 Task: Change your country to "New Zealand".
Action: Mouse moved to (51, 75)
Screenshot: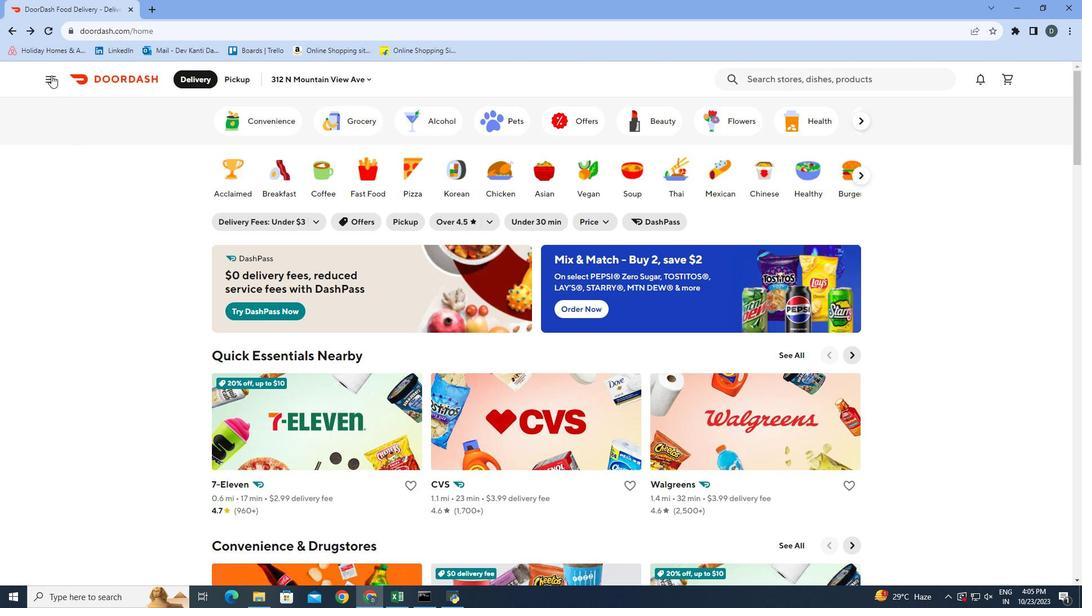 
Action: Mouse pressed left at (51, 75)
Screenshot: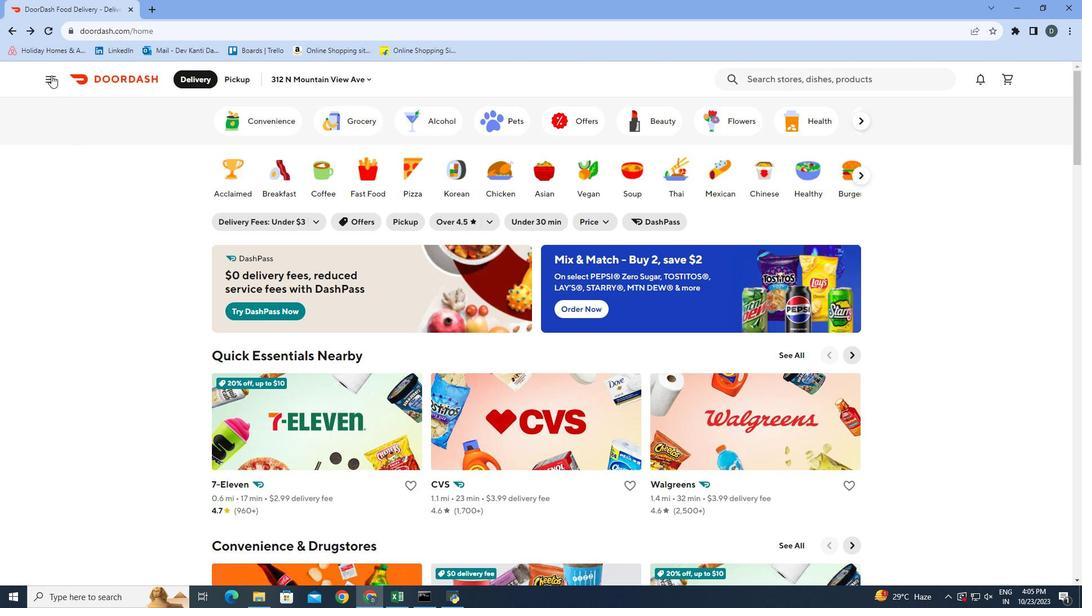 
Action: Mouse moved to (73, 286)
Screenshot: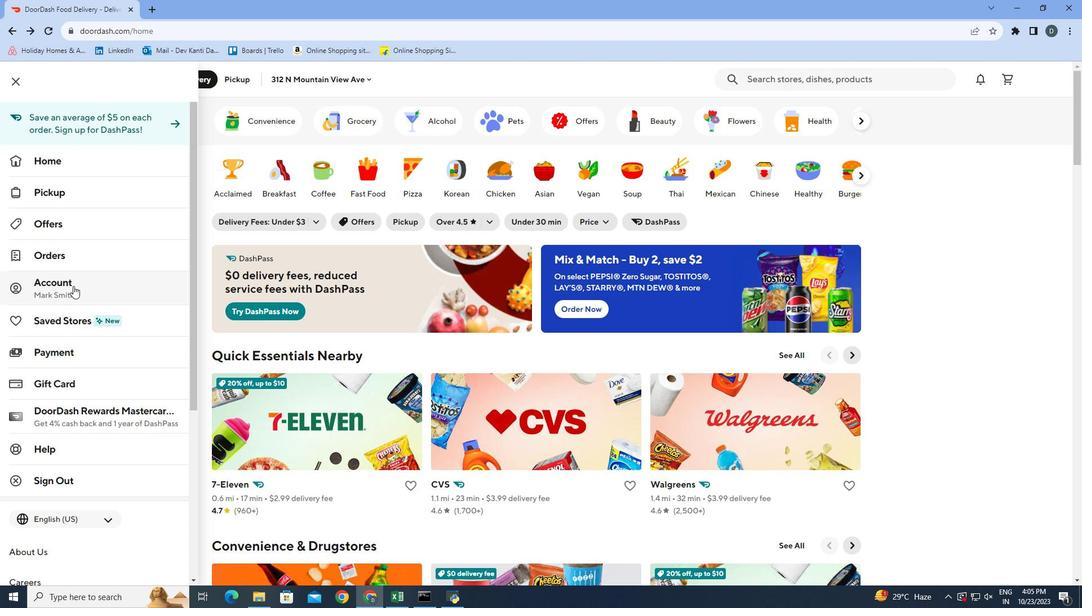 
Action: Mouse pressed left at (73, 286)
Screenshot: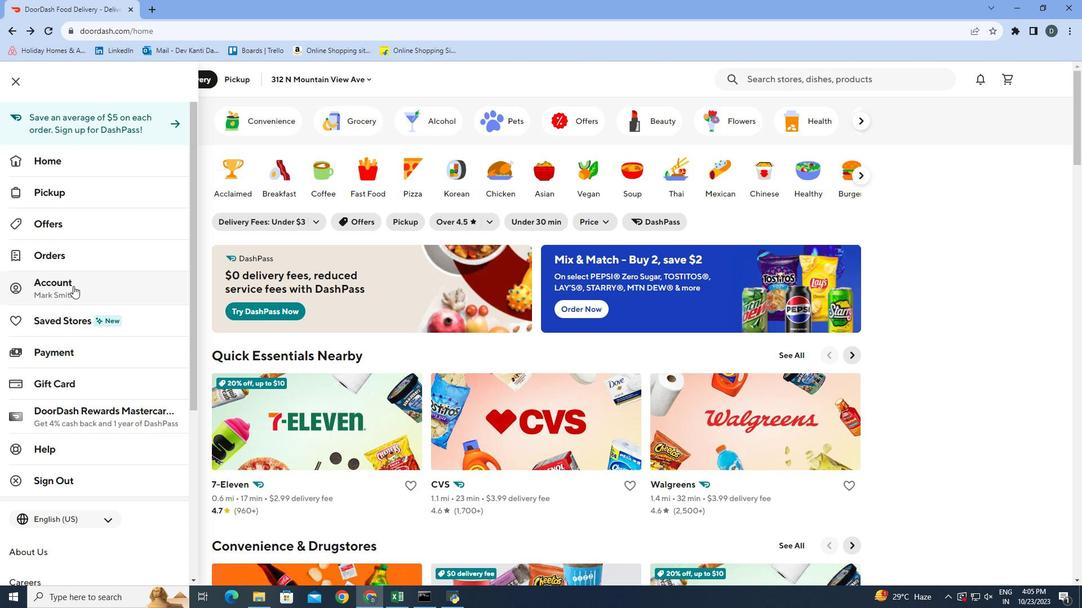
Action: Mouse moved to (156, 292)
Screenshot: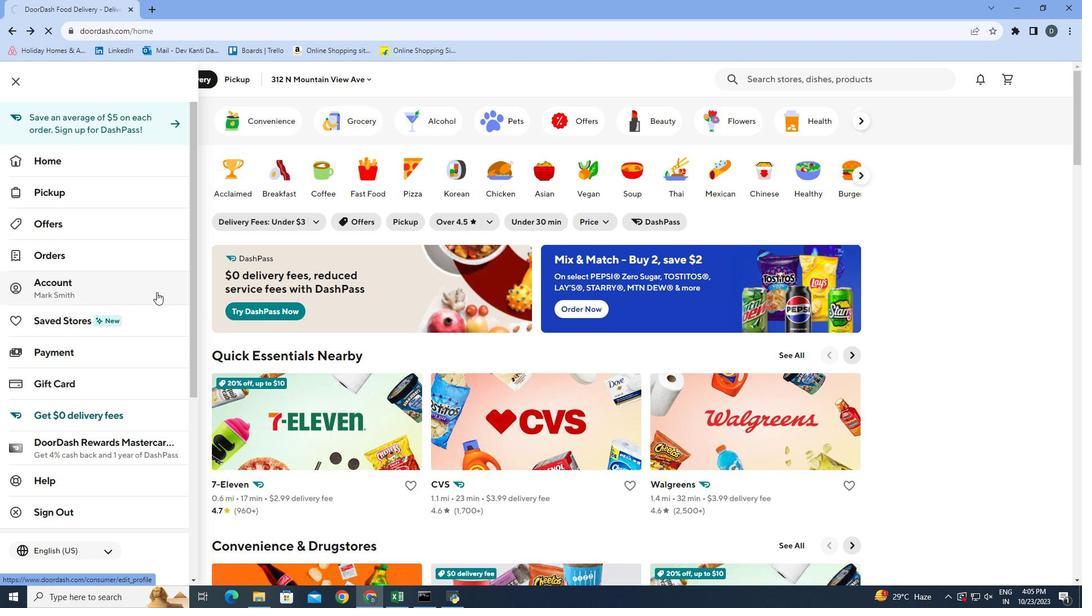 
Action: Mouse pressed left at (156, 292)
Screenshot: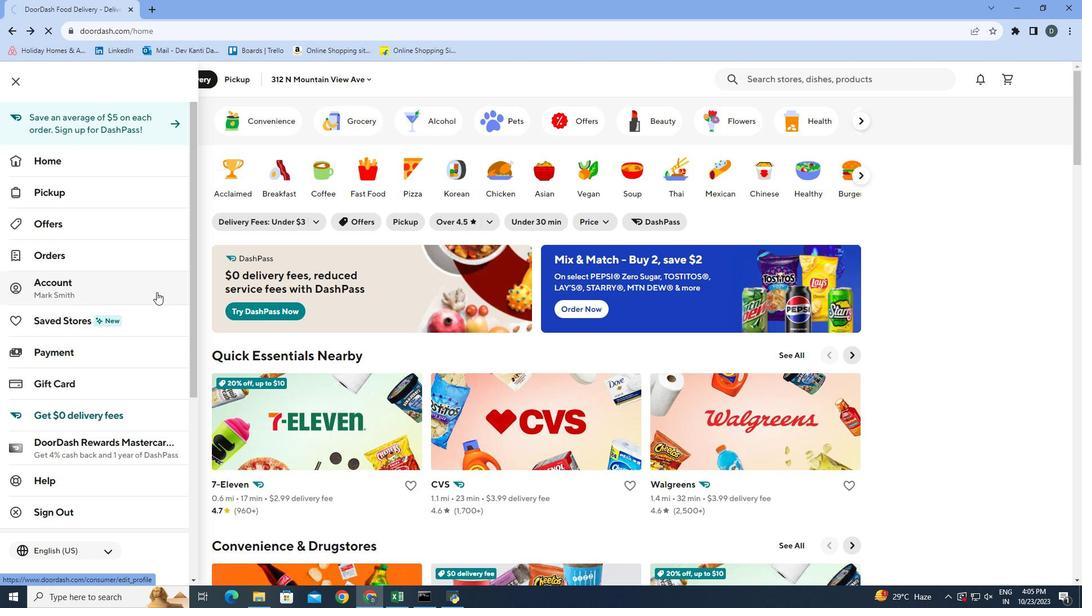 
Action: Mouse moved to (516, 328)
Screenshot: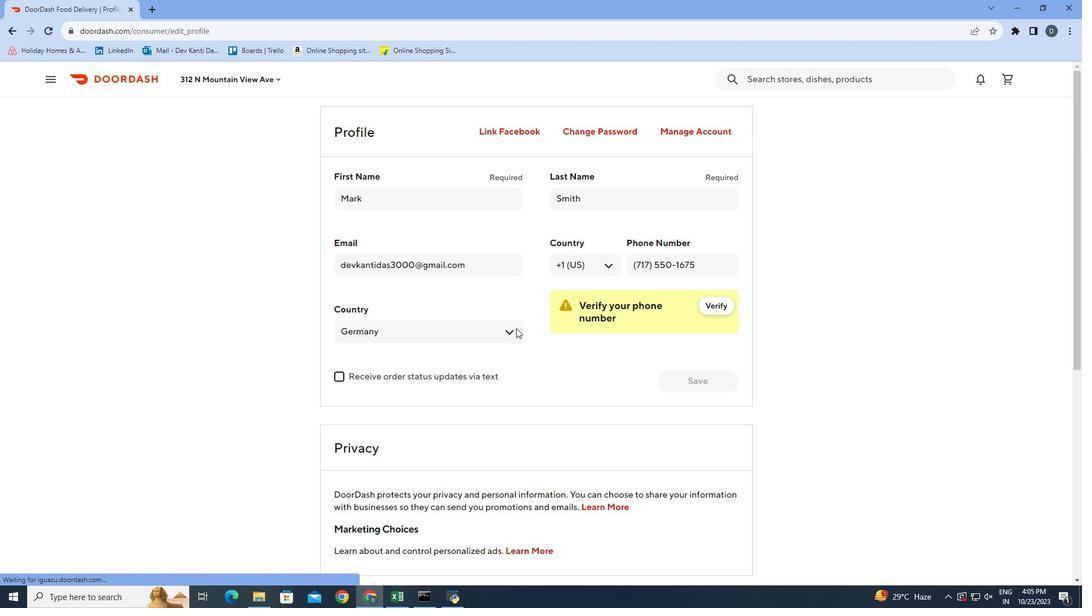 
Action: Mouse pressed left at (516, 328)
Screenshot: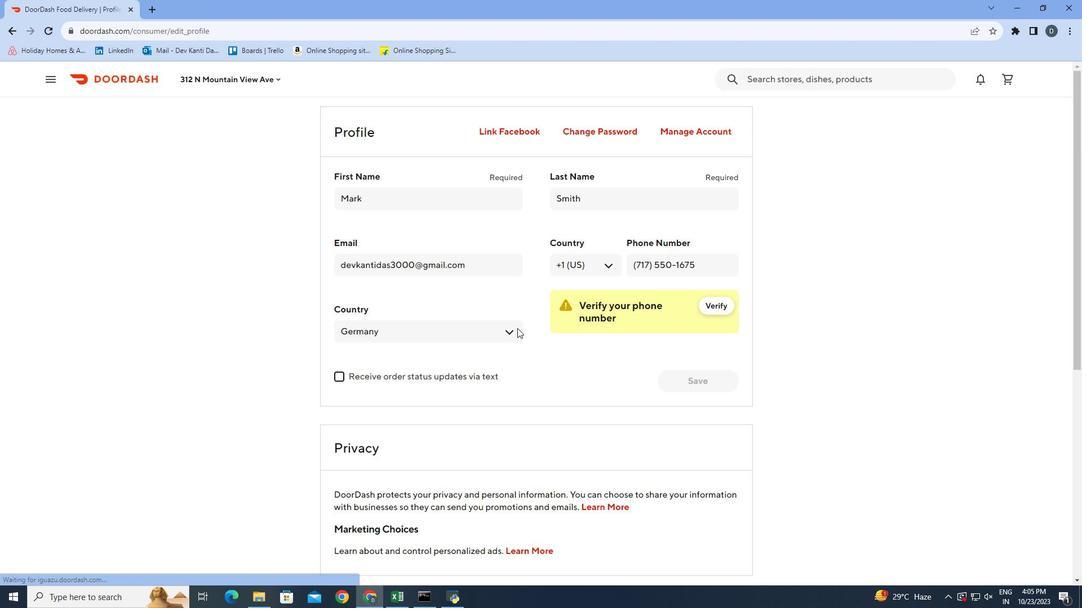 
Action: Mouse moved to (507, 329)
Screenshot: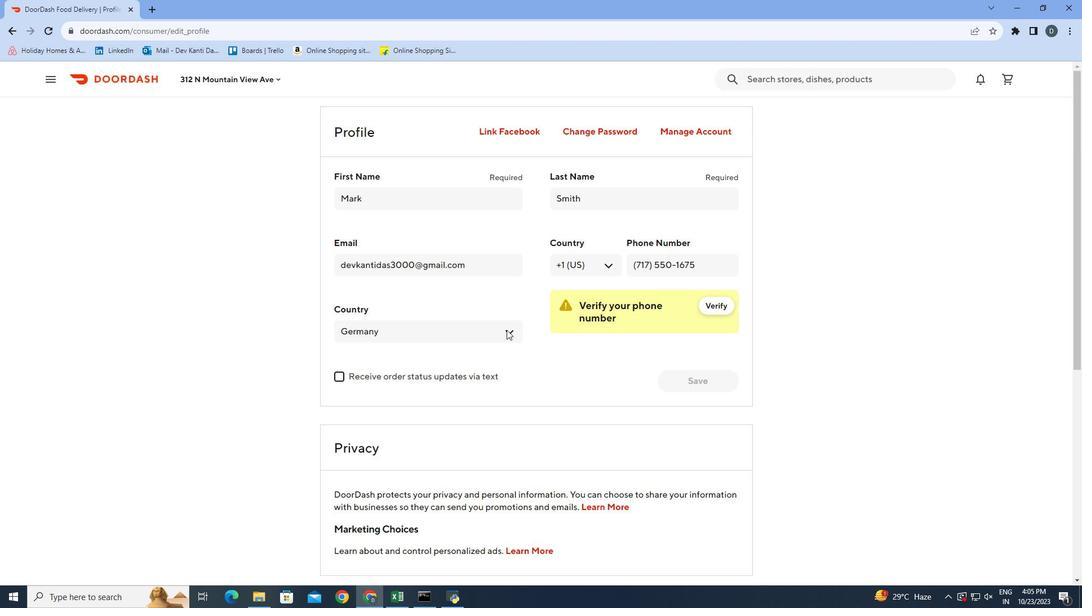 
Action: Mouse pressed left at (507, 329)
Screenshot: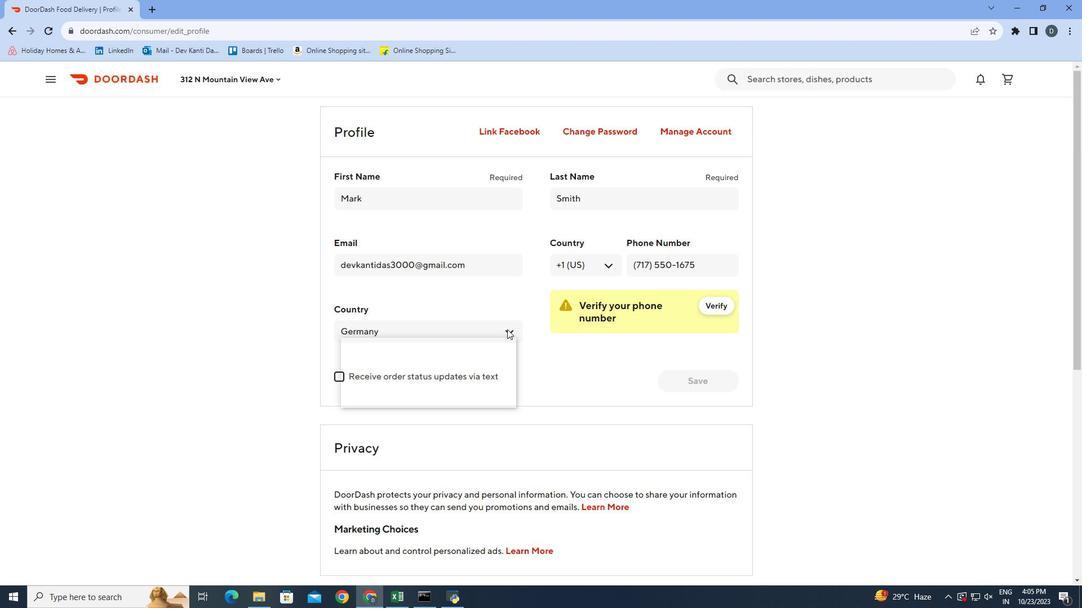 
Action: Mouse moved to (452, 397)
Screenshot: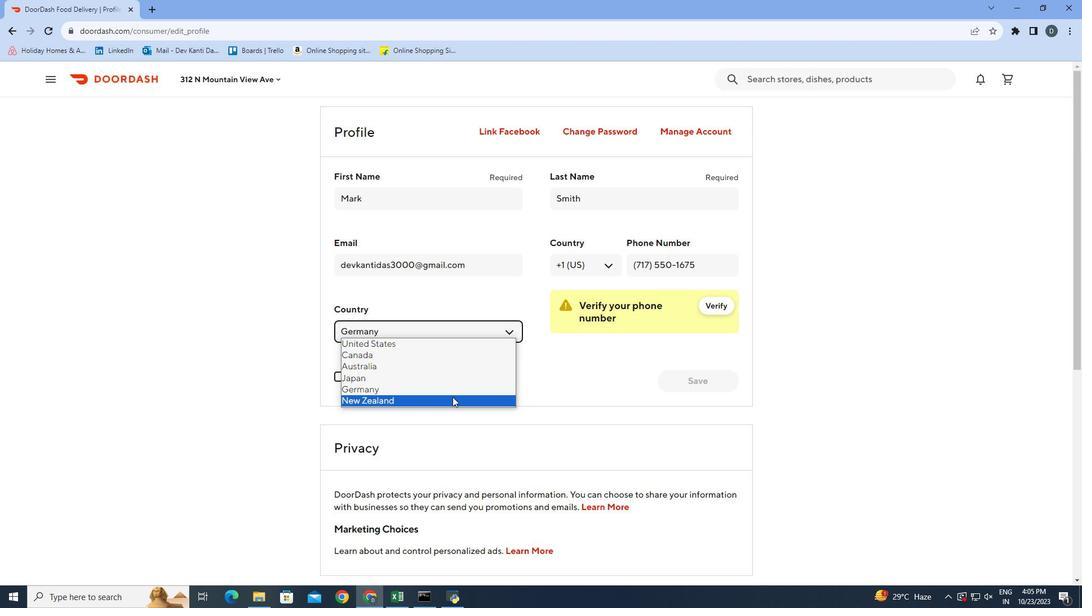 
Action: Mouse pressed left at (452, 397)
Screenshot: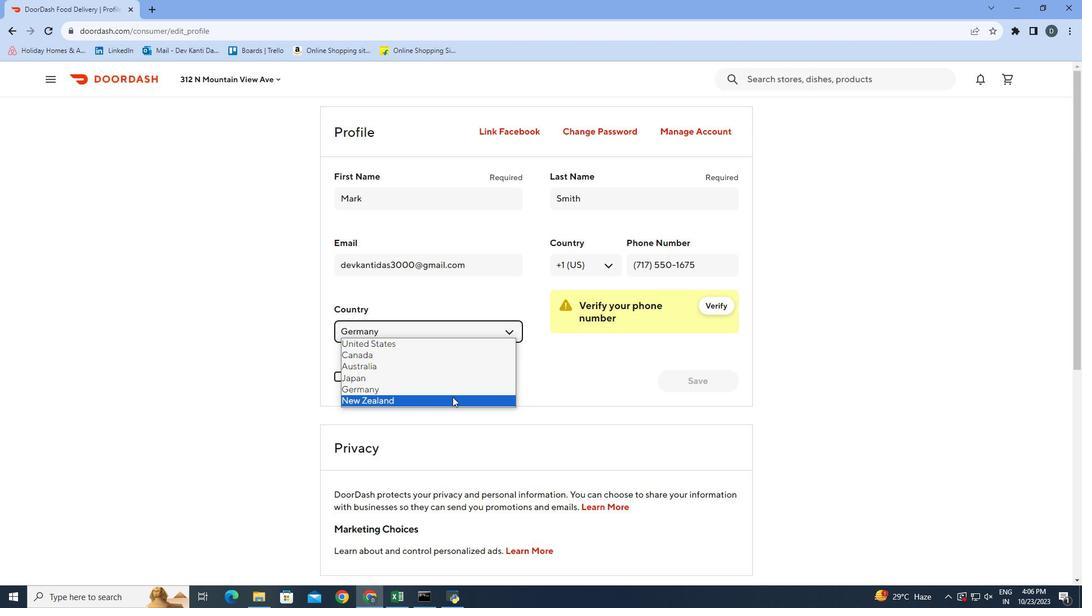 
Action: Mouse moved to (664, 385)
Screenshot: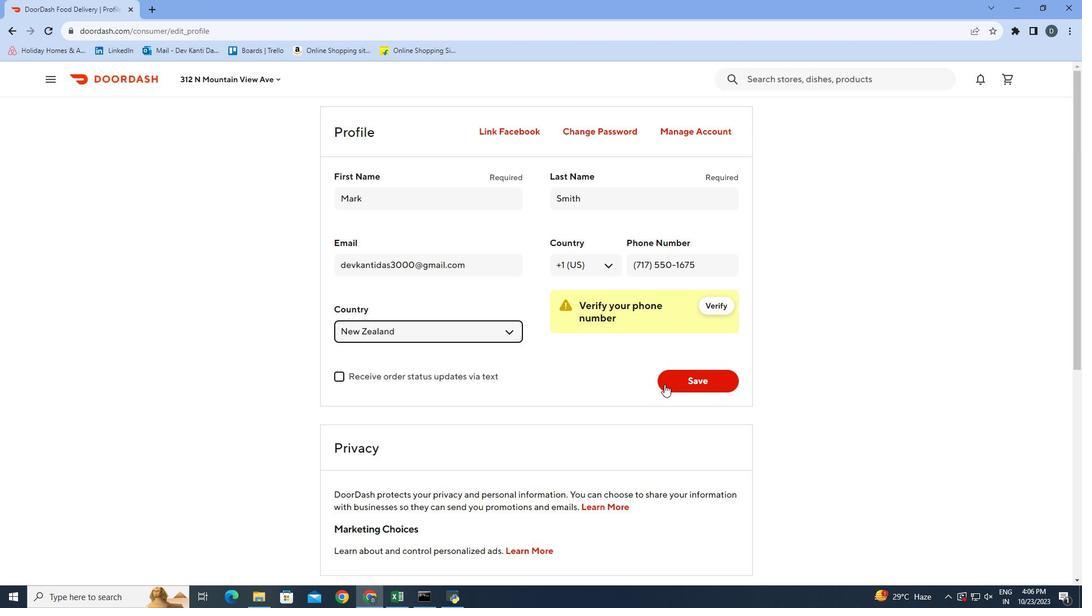 
Action: Mouse pressed left at (664, 385)
Screenshot: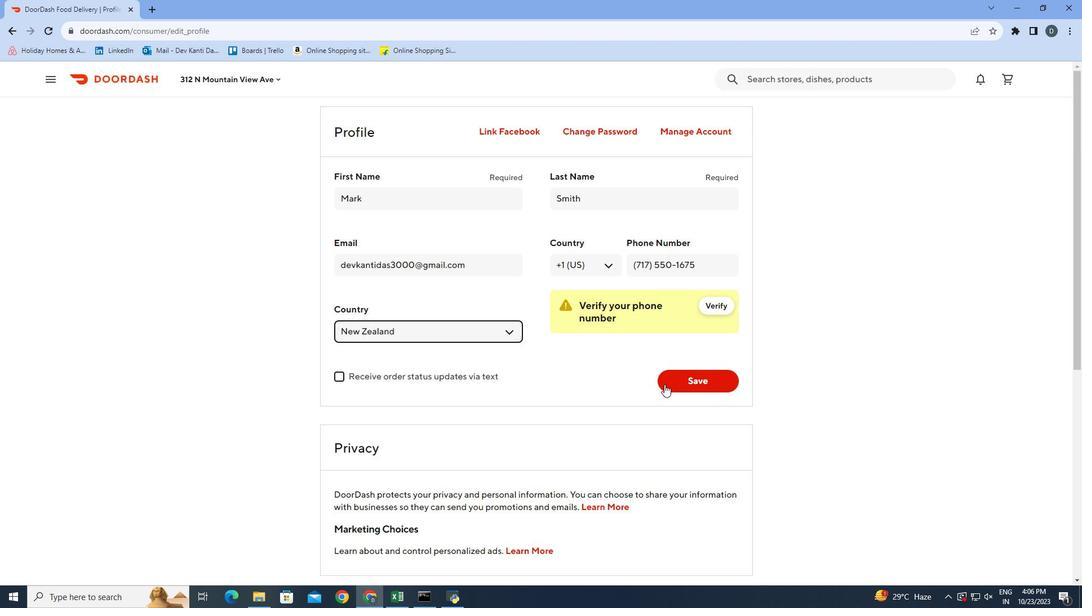 
Action: Mouse moved to (520, 386)
Screenshot: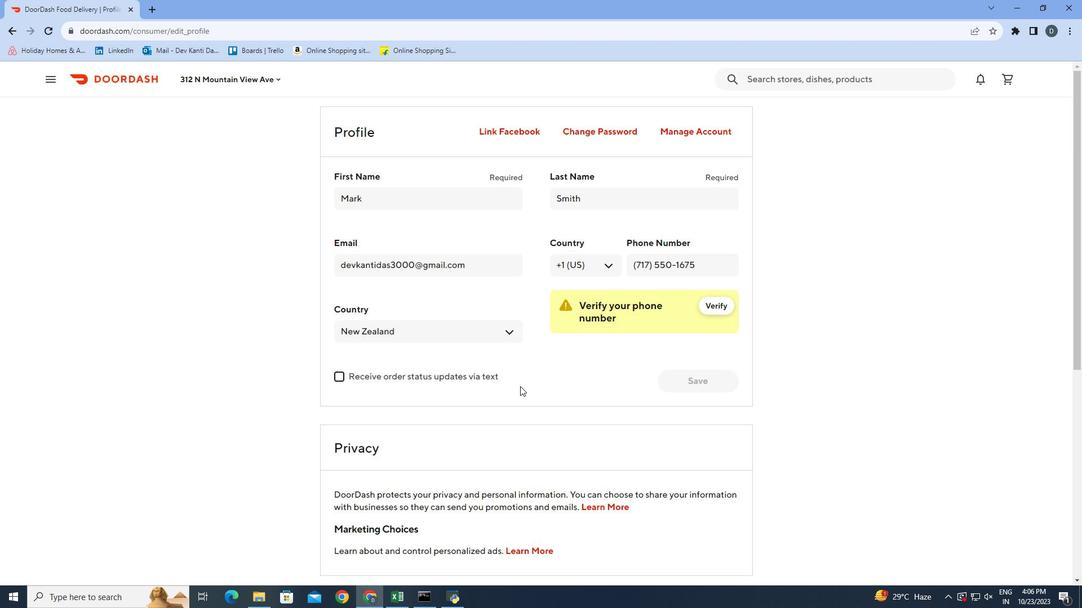 
